 Task: Create a rule from the Recommended list, Task Added to this Project -> add SubTasks in the project TransparentLine with SubTasks Gather and Analyse Requirements , Design and Implement Solution , System Test and UAT , Release to Production / Go Live.
Action: Mouse moved to (75, 443)
Screenshot: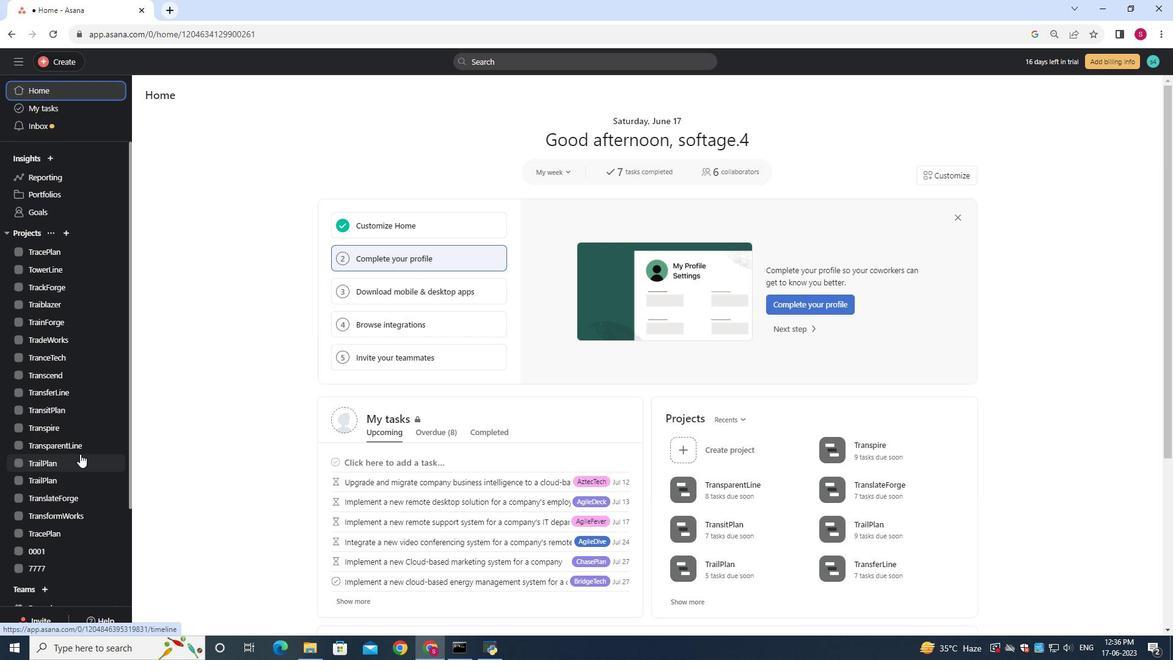
Action: Mouse pressed left at (75, 443)
Screenshot: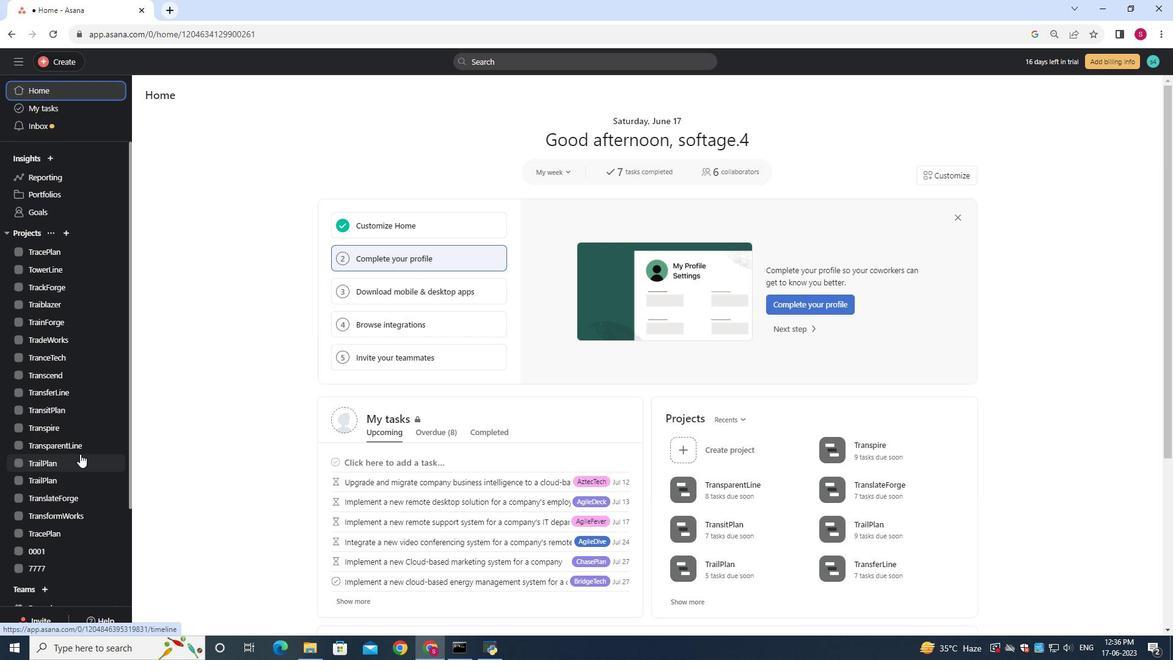 
Action: Mouse moved to (1121, 105)
Screenshot: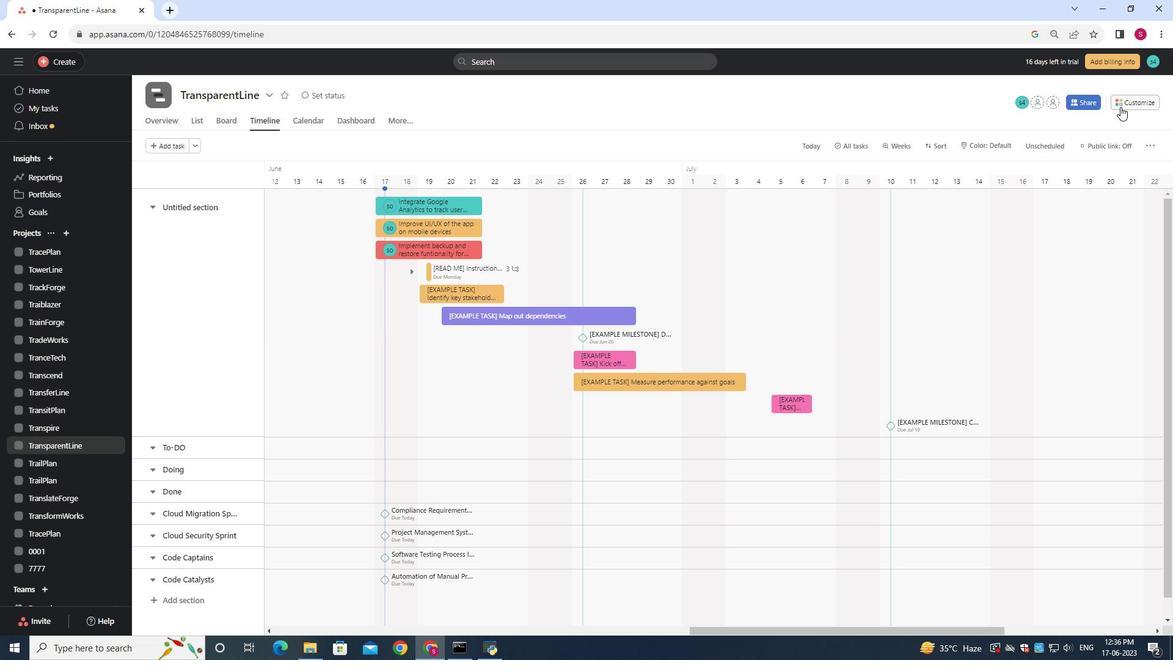 
Action: Mouse pressed left at (1121, 105)
Screenshot: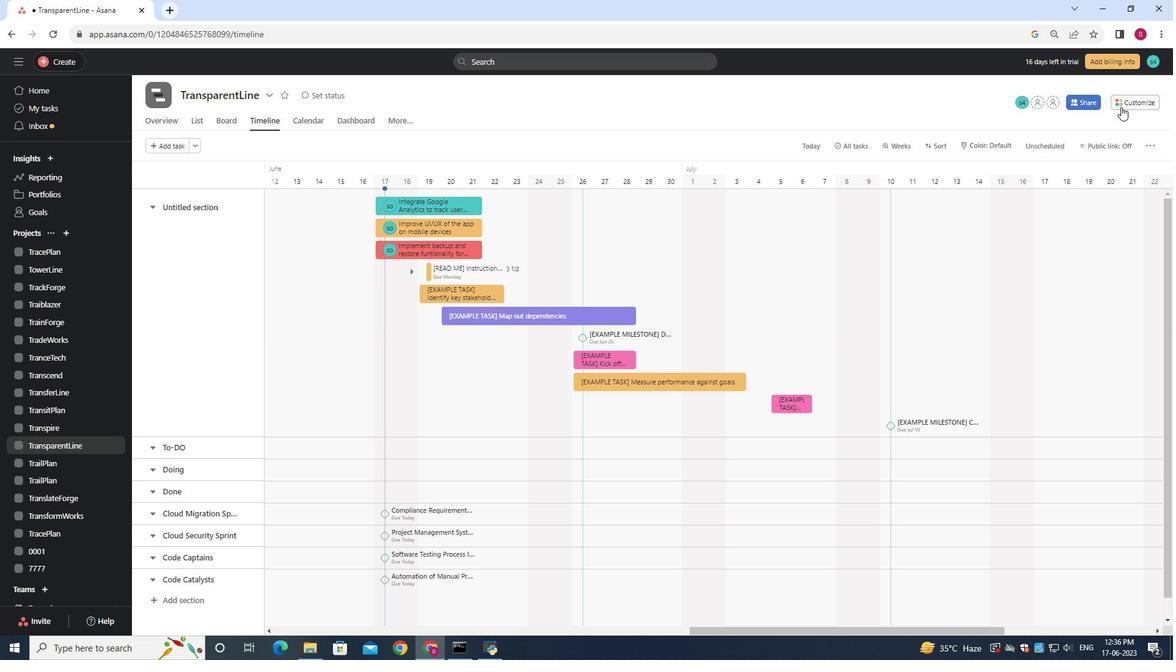 
Action: Mouse moved to (948, 272)
Screenshot: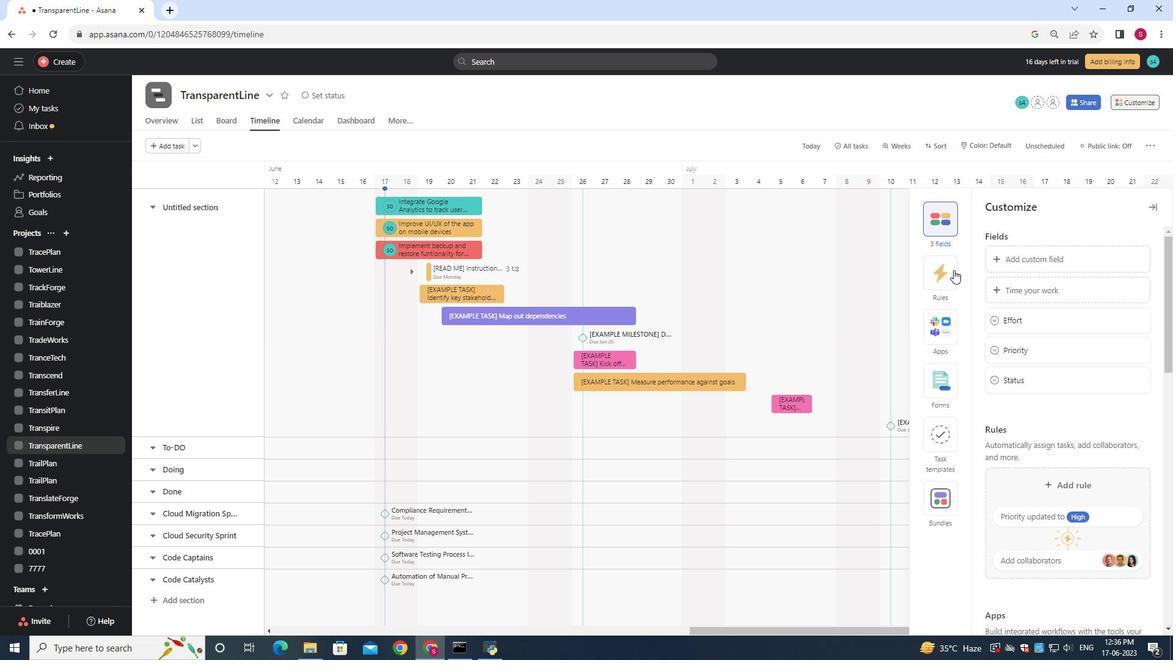 
Action: Mouse pressed left at (948, 272)
Screenshot: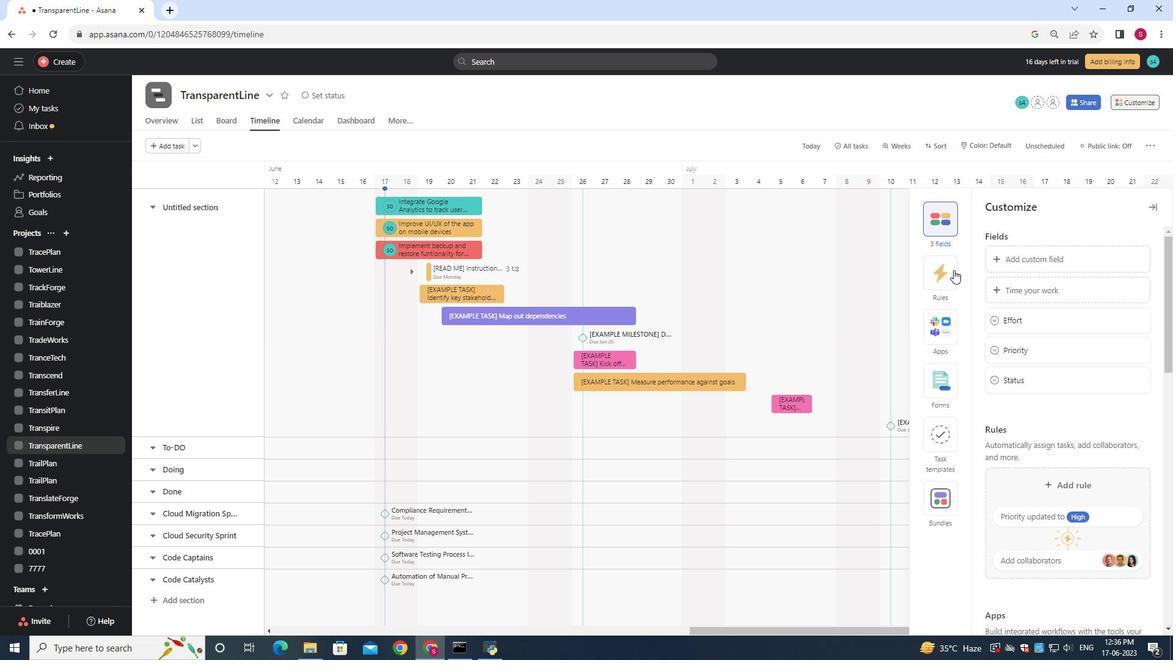 
Action: Mouse moved to (1077, 288)
Screenshot: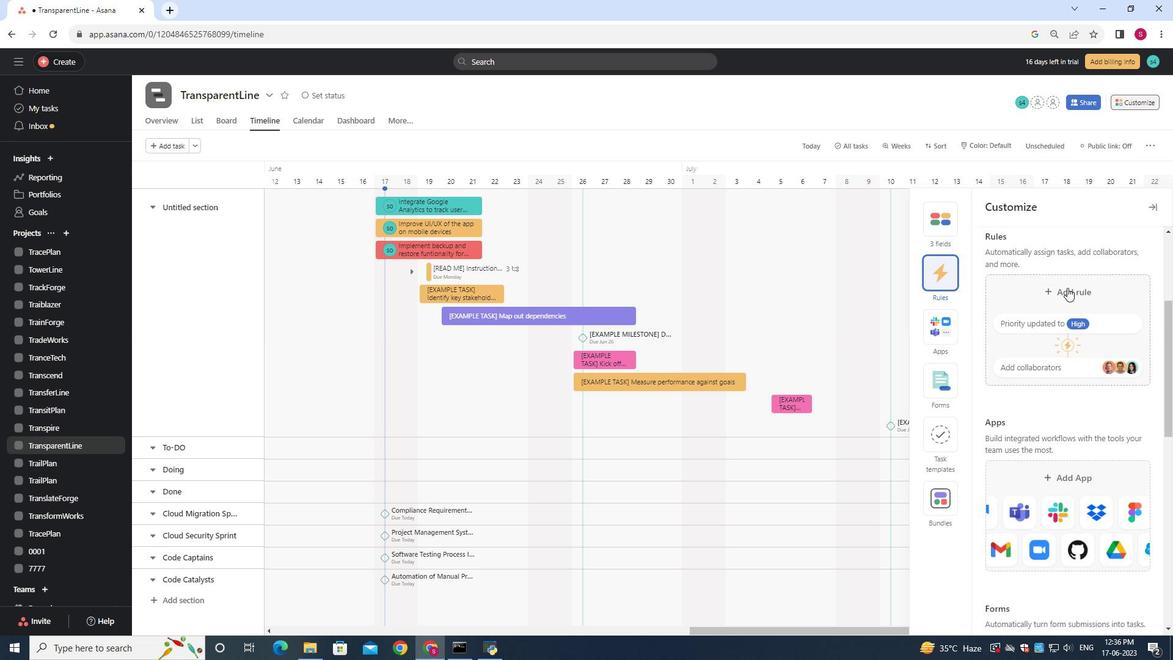 
Action: Mouse pressed left at (1077, 288)
Screenshot: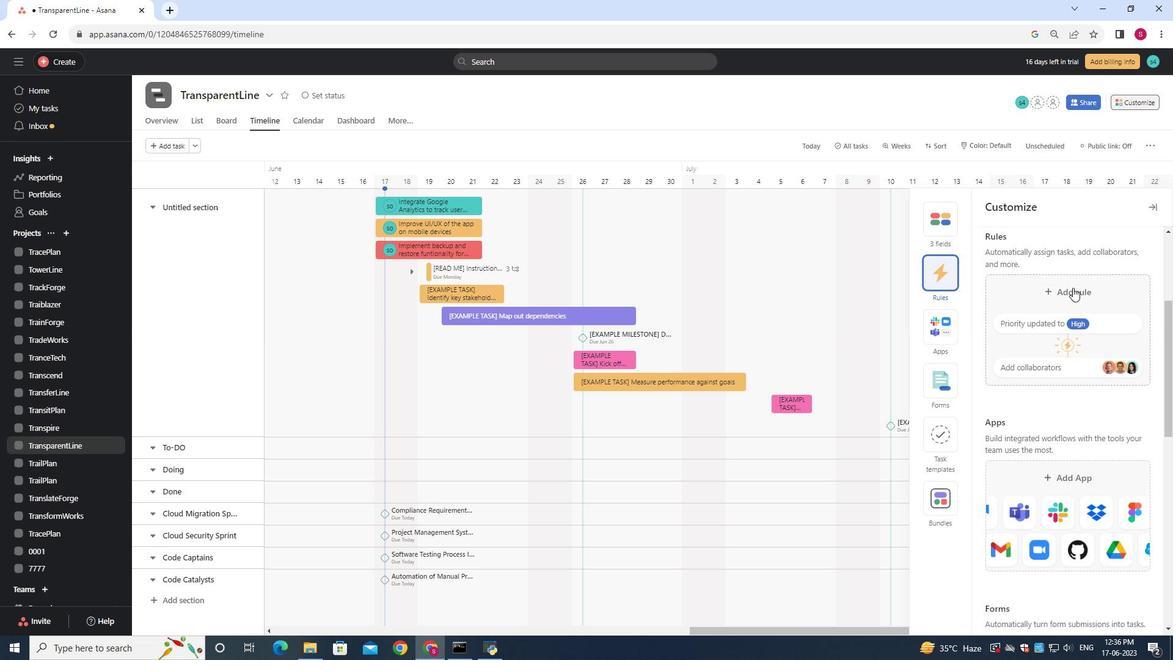 
Action: Mouse moved to (767, 189)
Screenshot: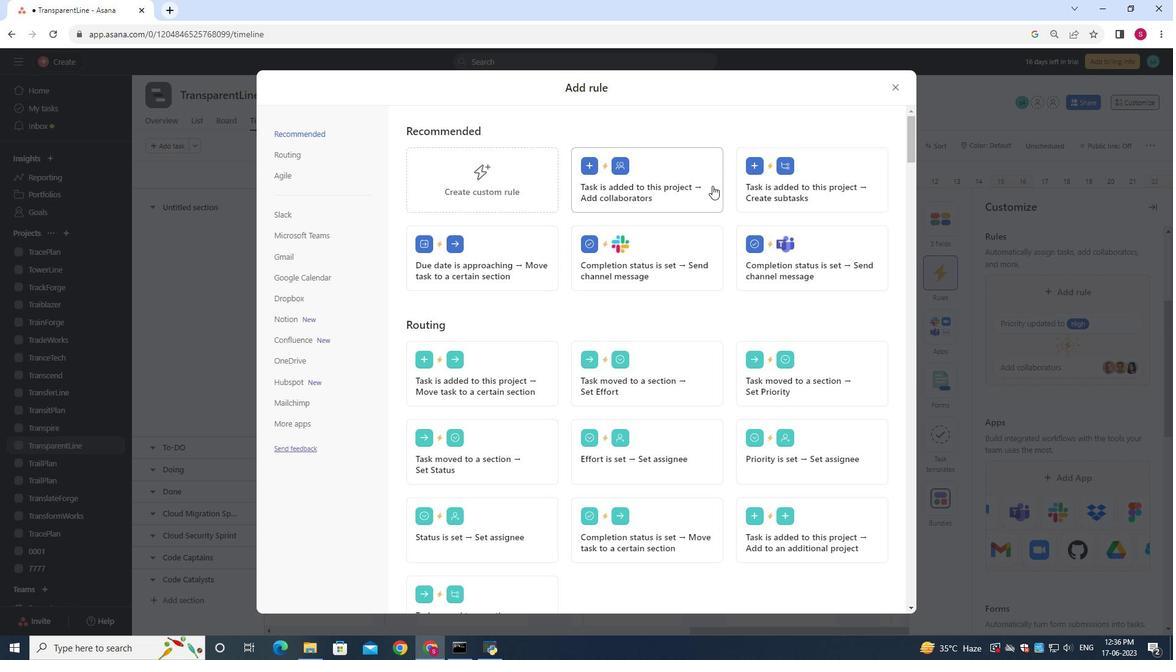 
Action: Mouse pressed left at (767, 189)
Screenshot: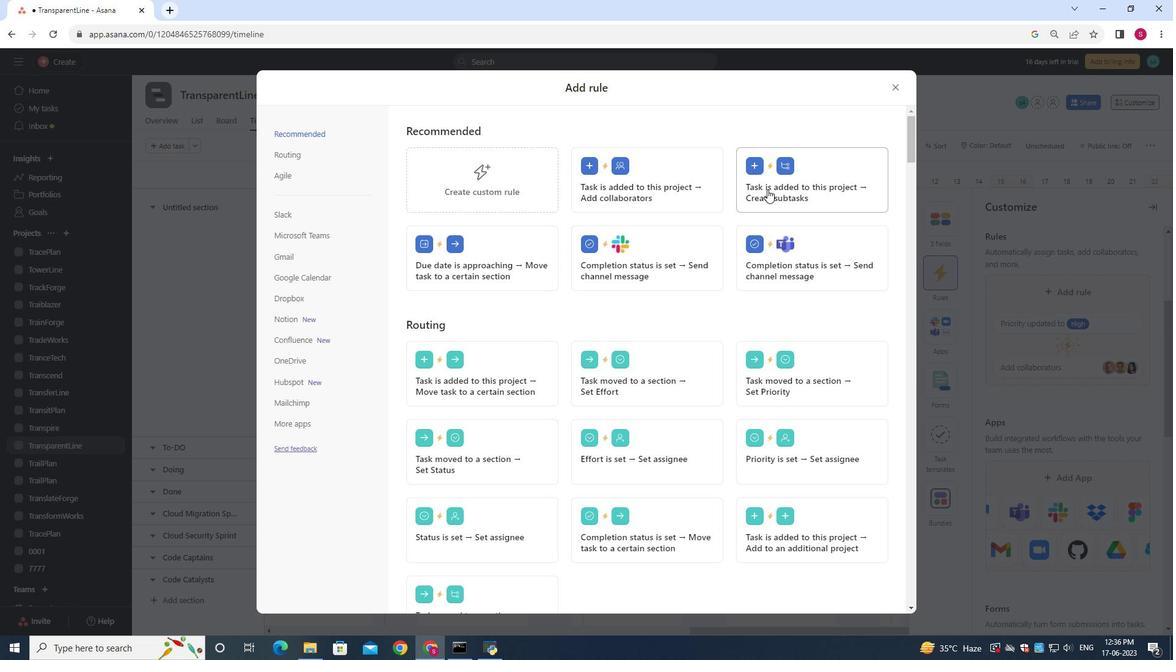 
Action: Mouse moved to (761, 182)
Screenshot: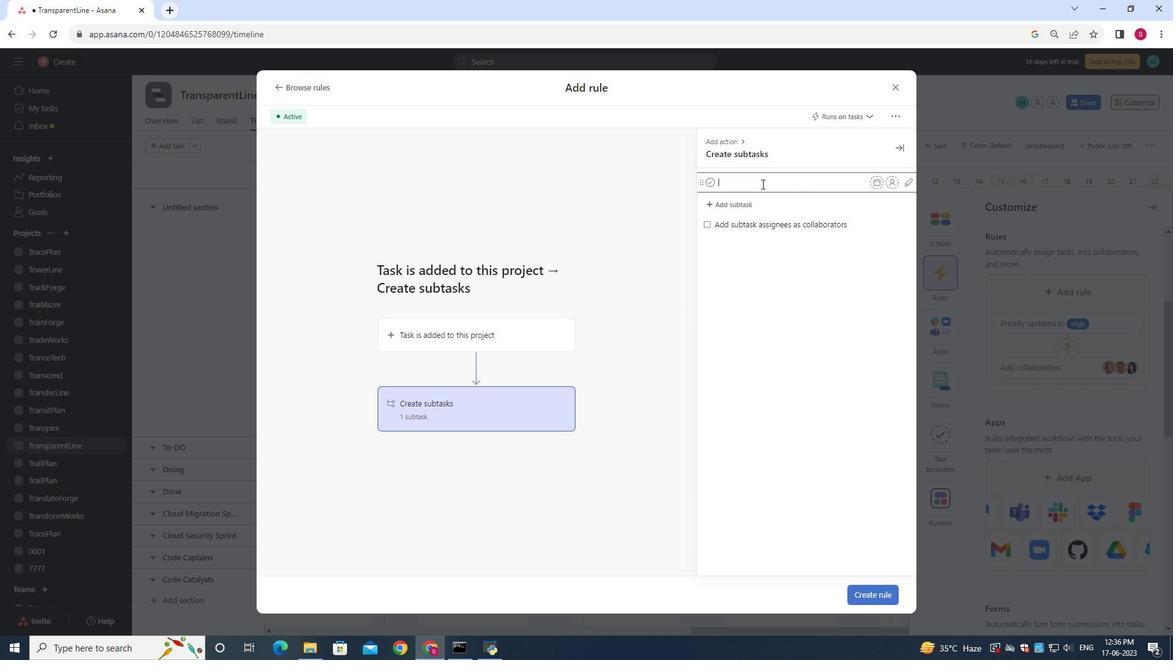 
Action: Key pressed <Key.shift><Key.shift><Key.shift><Key.shift><Key.shift><Key.shift><Key.shift><Key.shift><Key.shift><Key.shift><Key.shift><Key.shift><Key.shift><Key.shift><Key.shift><Key.shift><Key.shift><Key.shift><Key.shift><Key.shift><Key.shift><Key.shift><Key.shift><Key.shift><Key.shift><Key.shift><Key.shift><Key.shift><Key.shift><Key.shift><Key.shift><Key.shift><Key.shift><Key.shift><Key.shift><Key.shift><Key.shift><Key.shift><Key.shift><Key.shift><Key.shift><Key.shift><Key.shift><Key.shift><Key.shift><Key.shift><Key.shift><Key.shift><Key.shift><Key.shift><Key.shift><Key.shift><Key.shift><Key.shift><Key.shift><Key.shift><Key.shift><Key.shift><Key.shift><Key.shift><Key.shift><Key.shift><Key.shift><Key.shift><Key.shift><Key.shift><Key.shift><Key.shift><Key.shift><Key.shift>Gather<Key.space>and<Key.space><Key.shift>Analyse<Key.space><Key.shift>Requirements<Key.enter><Key.shift><Key.shift><Key.shift><Key.shift><Key.shift><Key.shift><Key.shift><Key.shift><Key.shift><Key.shift><Key.shift><Key.shift><Key.shift><Key.shift><Key.shift><Key.shift><Key.shift><Key.shift>Design<Key.space>and<Key.space><Key.shift>Implement<Key.space><Key.shift><Key.shift><Key.shift><Key.shift><Key.shift><Key.shift><Key.shift><Key.shift><Key.shift><Key.shift><Key.shift><Key.shift><Key.shift><Key.shift><Key.shift><Key.shift><Key.shift><Key.shift><Key.shift><Key.shift><Key.shift>Solution<Key.space><Key.shift><Key.shift><Key.shift><Key.shift><Key.shift><Key.shift><Key.shift><Key.shift><Key.shift><Key.shift><Key.enter><Key.shift><Key.shift>System<Key.space><Key.shift>Test<Key.space>and<Key.space><Key.shift><Key.shift><Key.shift><Key.shift><Key.shift>UAT<Key.enter><Key.shift><Key.shift><Key.shift><Key.shift><Key.shift>Release<Key.space><Key.shift><Key.shift><Key.shift><Key.shift>to<Key.space><Key.shift><Key.shift><Key.shift><Key.shift><Key.shift><Key.shift><Key.shift><Key.shift><Key.shift><Key.shift><Key.shift><Key.shift><Key.shift><Key.shift><Key.shift><Key.shift><Key.shift><Key.shift><Key.shift><Key.shift><Key.shift><Key.shift><Key.shift><Key.shift><Key.shift>Production/<Key.space>/<Key.backspace><Key.backspace><Key.backspace><Key.space>/<Key.space><Key.shift><Key.shift><Key.shift><Key.shift><Key.shift><Key.shift><Key.shift><Key.shift><Key.shift><Key.shift><Key.shift><Key.shift>Go<Key.space><Key.shift>Live
Screenshot: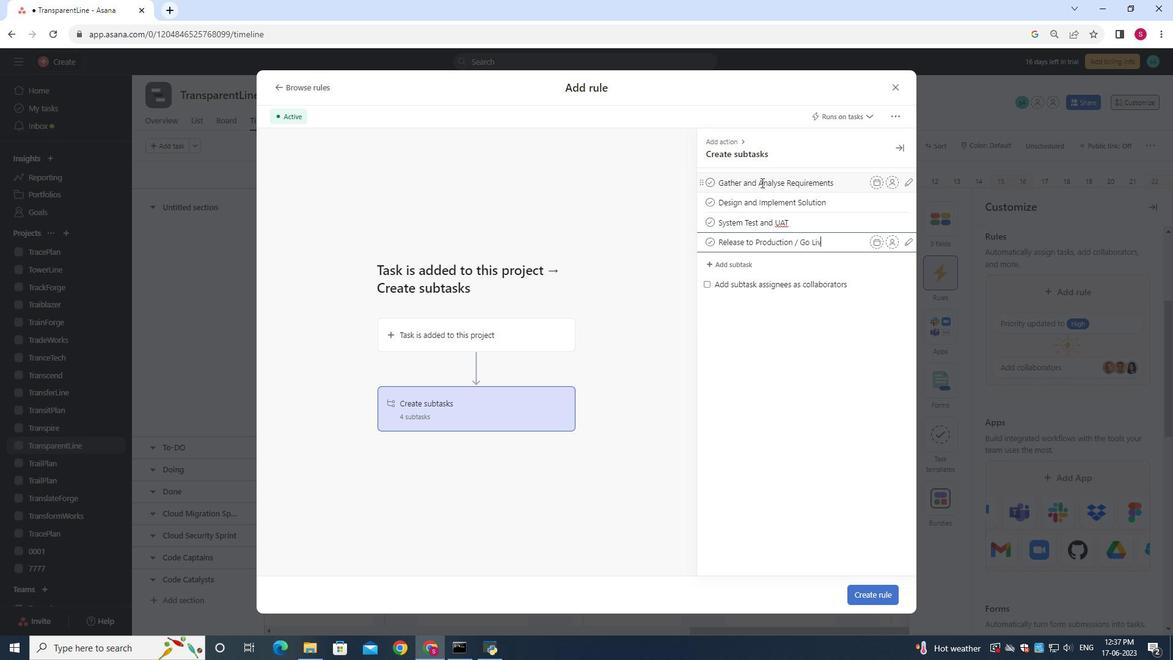 
Action: Mouse moved to (874, 596)
Screenshot: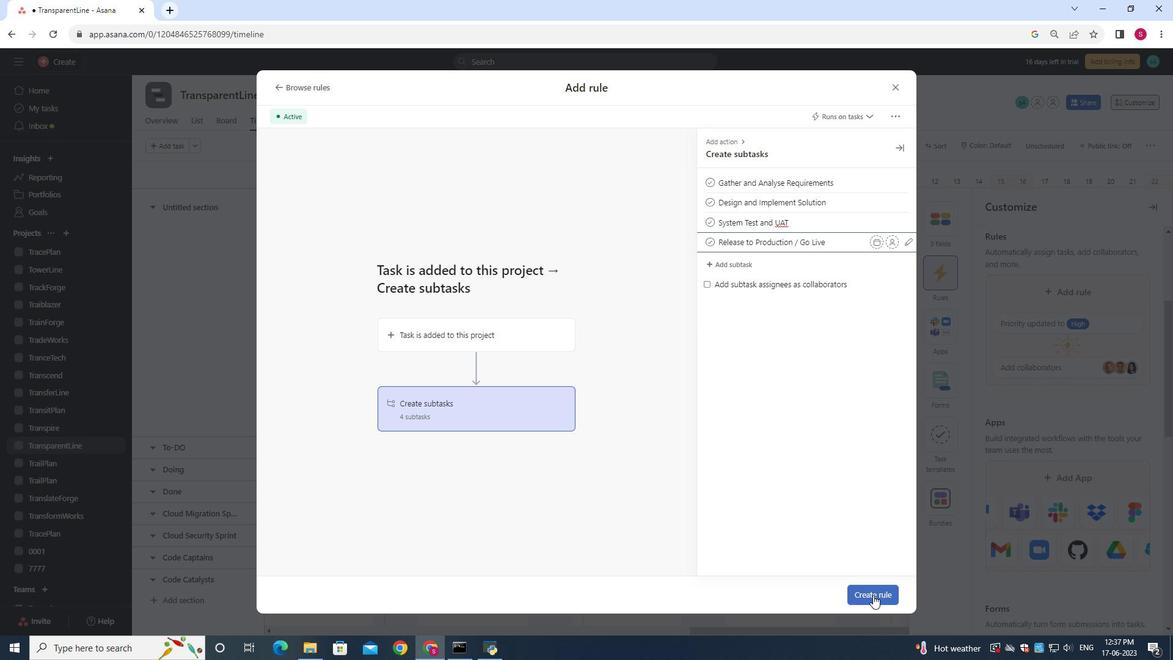 
Action: Mouse pressed left at (874, 596)
Screenshot: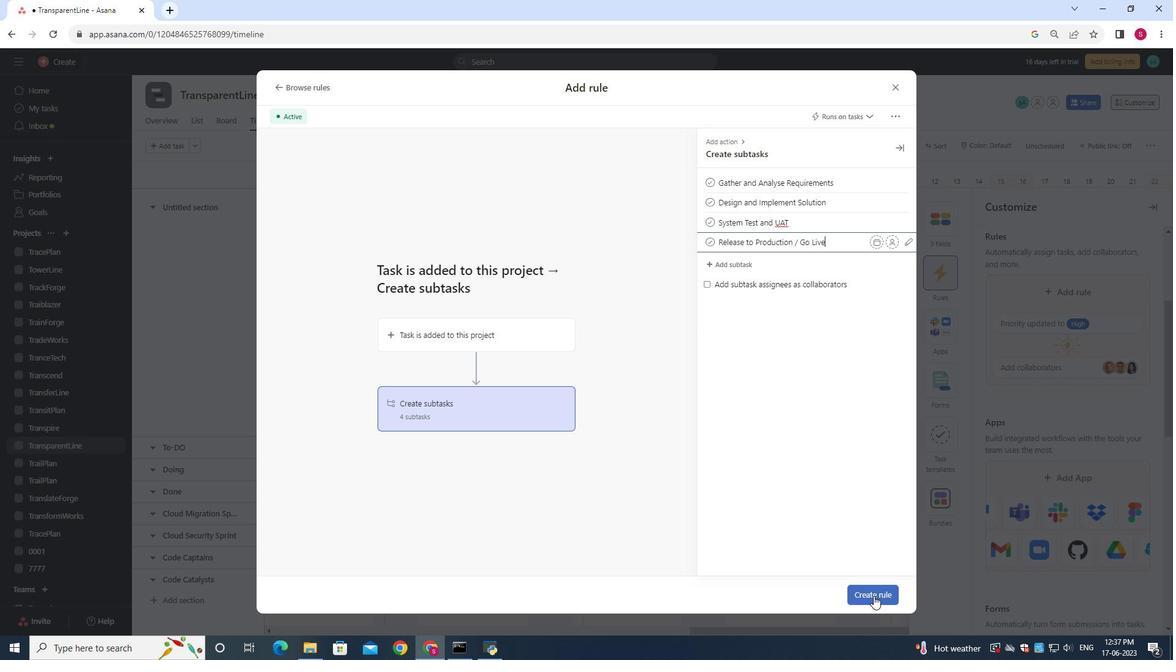 
Action: Mouse moved to (811, 426)
Screenshot: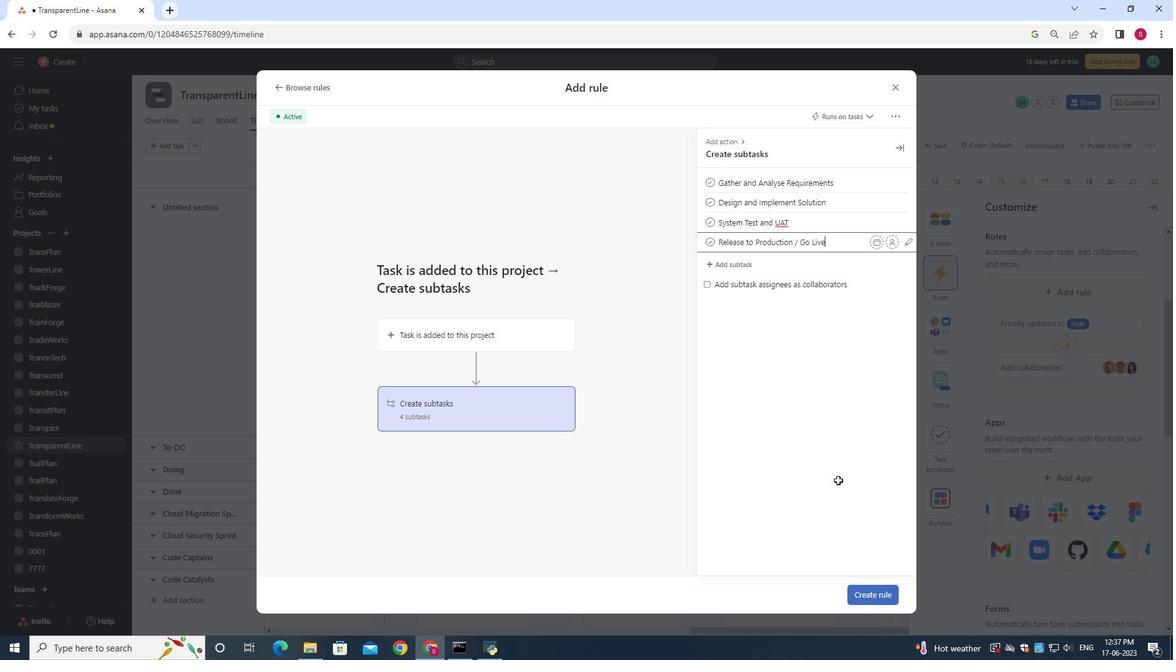 
